 Task: Sort the products in the category "Mozzarella" by unit price (low first).
Action: Mouse moved to (698, 261)
Screenshot: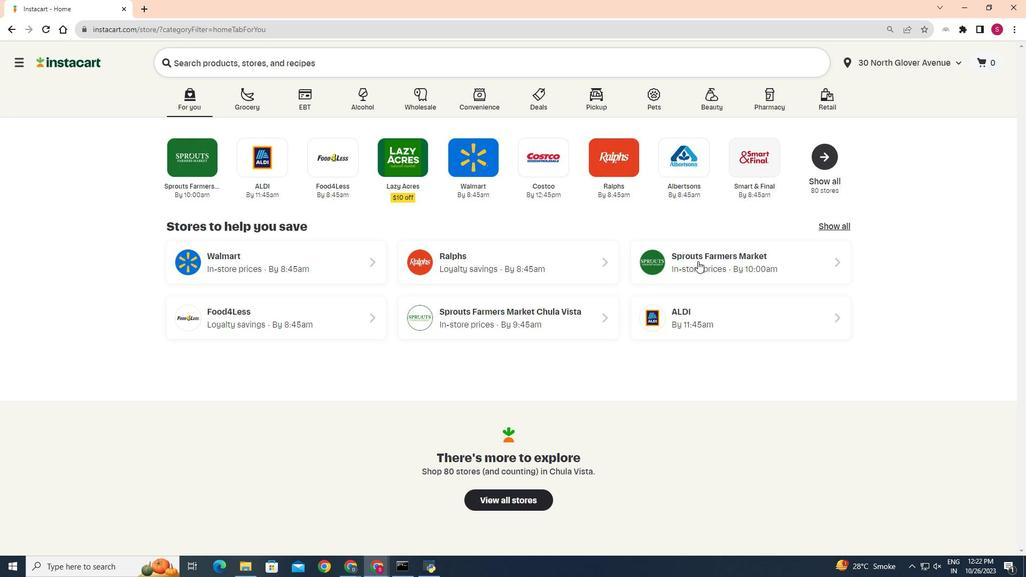 
Action: Mouse pressed left at (698, 261)
Screenshot: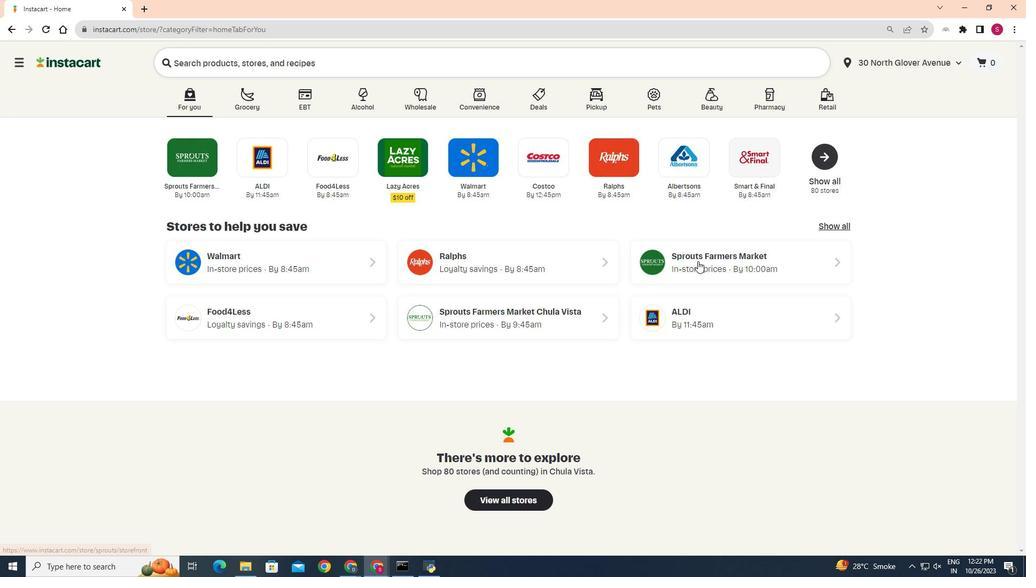 
Action: Mouse moved to (53, 448)
Screenshot: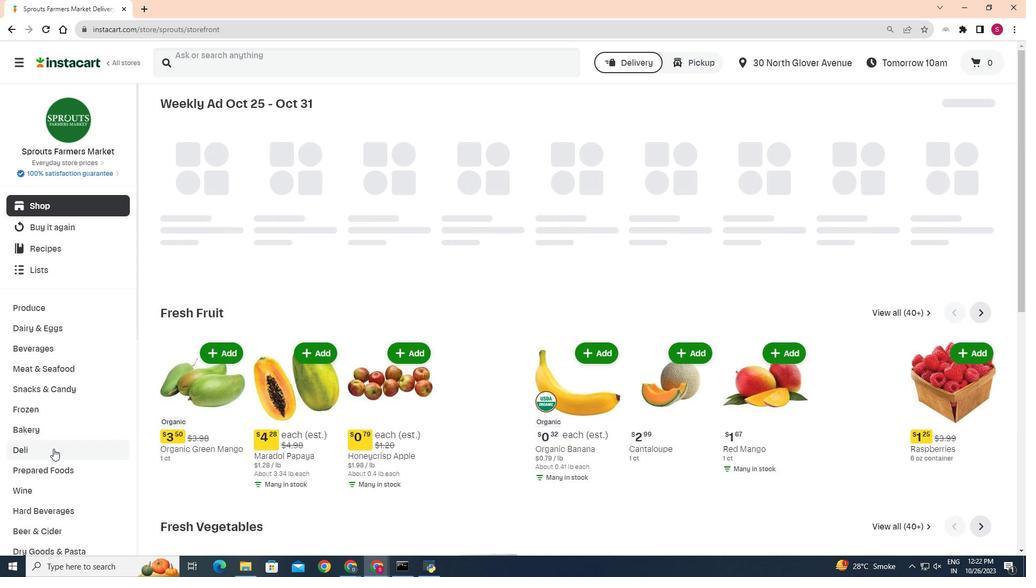 
Action: Mouse pressed left at (53, 448)
Screenshot: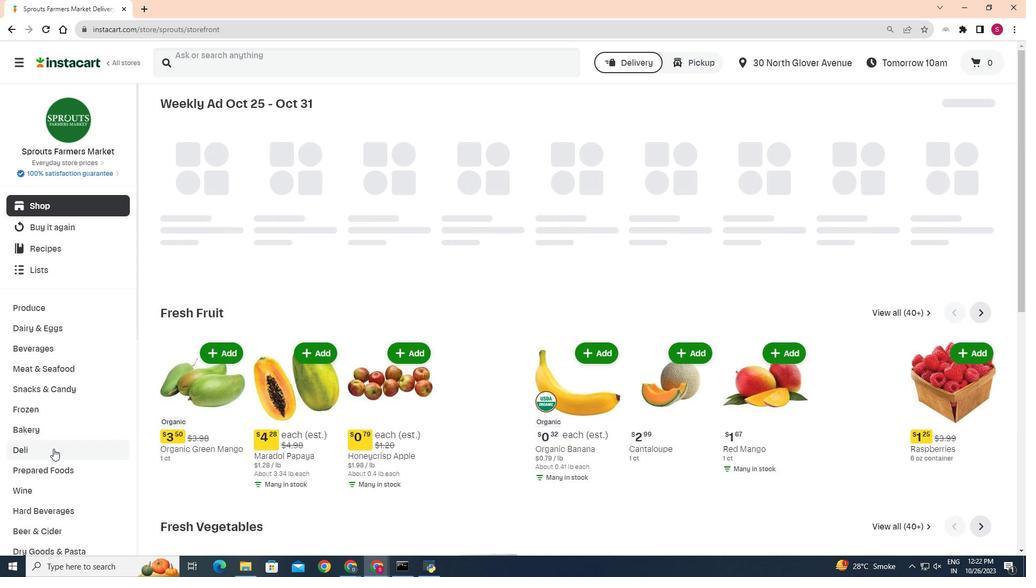 
Action: Mouse moved to (281, 128)
Screenshot: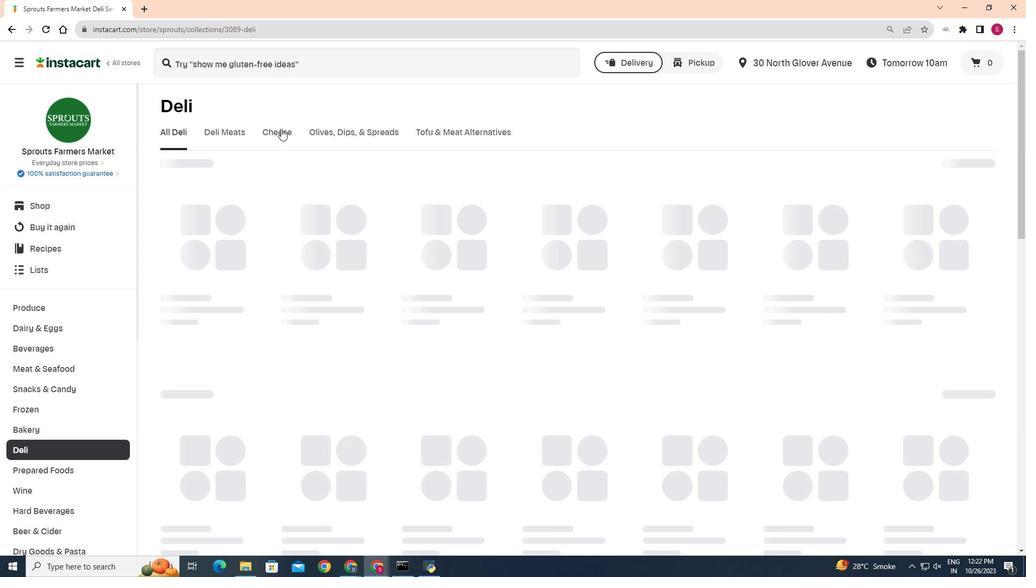 
Action: Mouse pressed left at (281, 128)
Screenshot: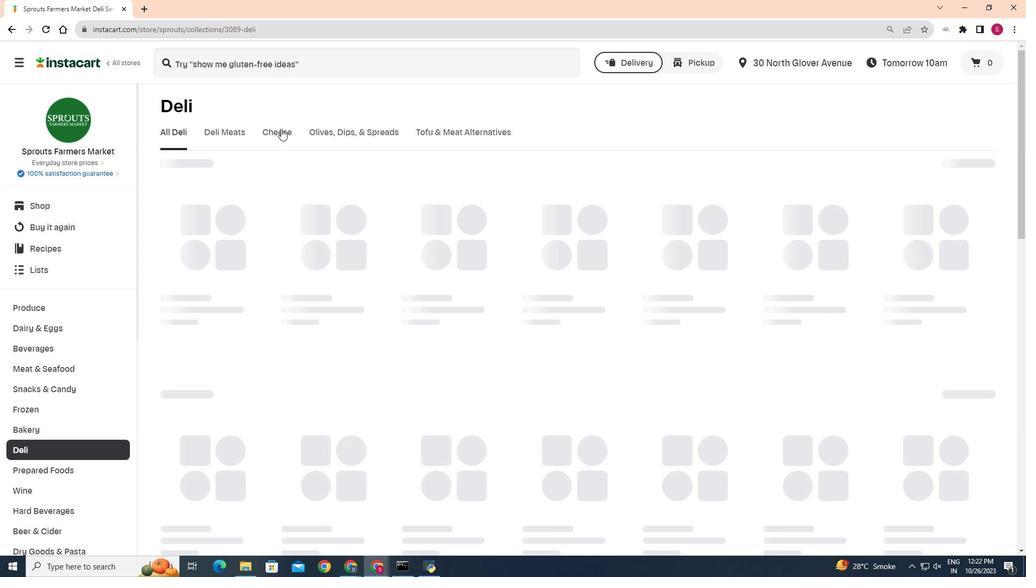 
Action: Mouse moved to (446, 173)
Screenshot: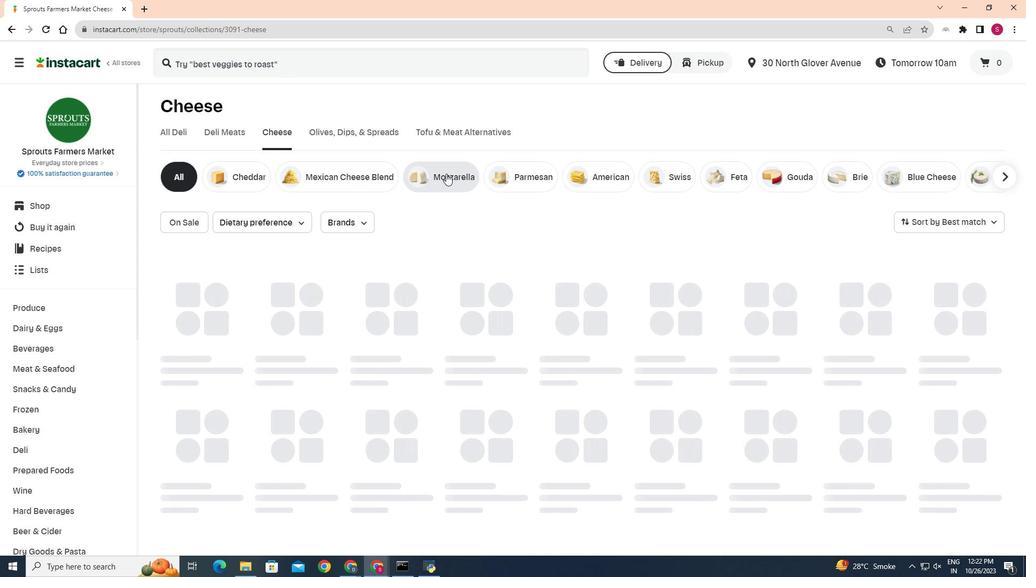 
Action: Mouse pressed left at (446, 173)
Screenshot: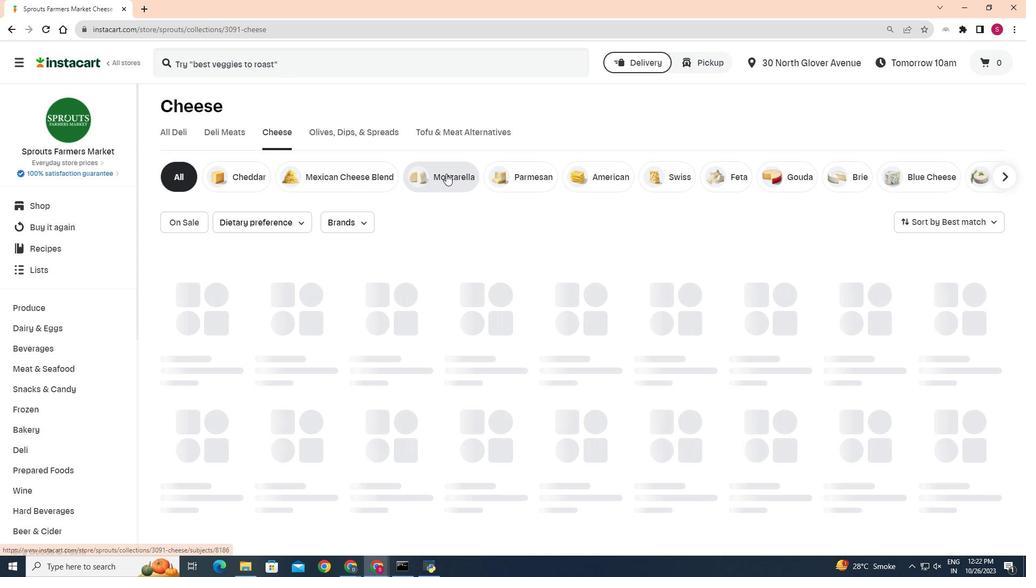 
Action: Mouse moved to (984, 228)
Screenshot: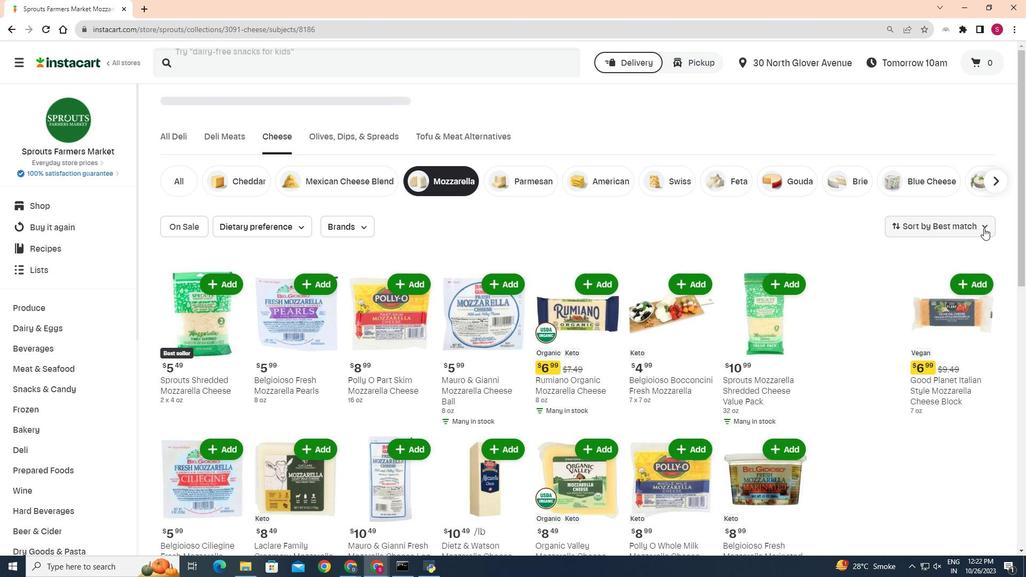 
Action: Mouse pressed left at (984, 228)
Screenshot: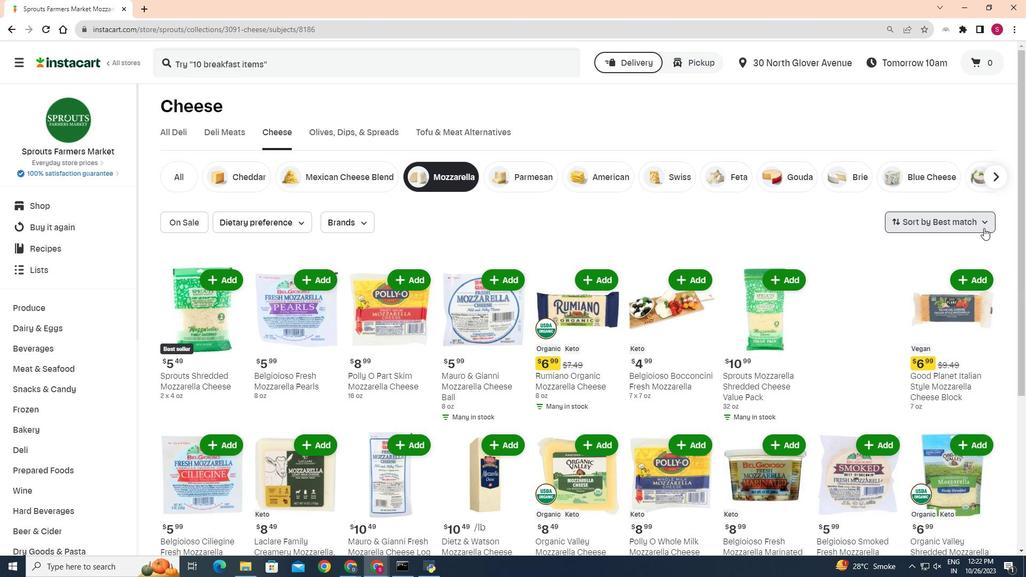 
Action: Mouse moved to (951, 312)
Screenshot: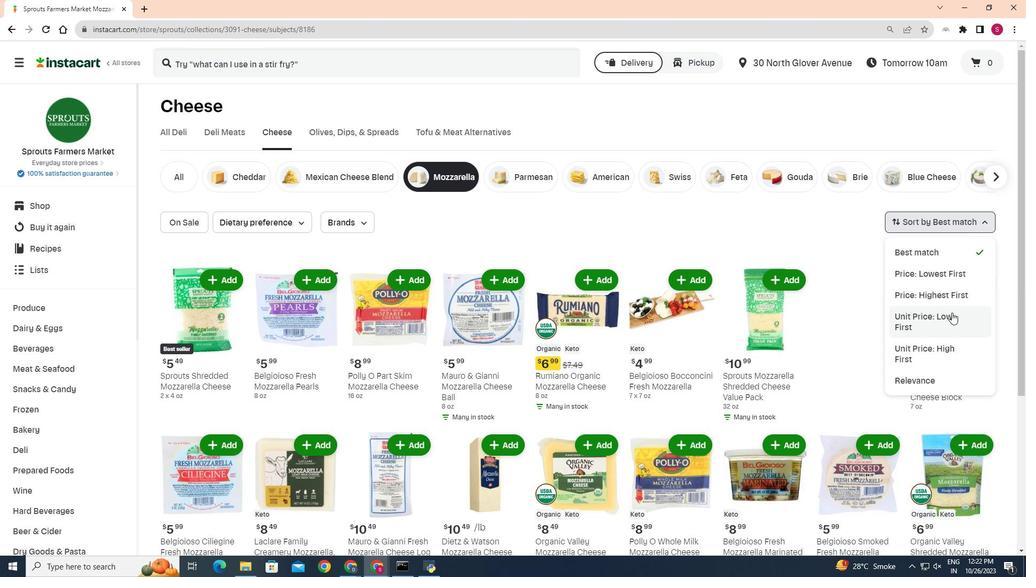 
Action: Mouse pressed left at (951, 312)
Screenshot: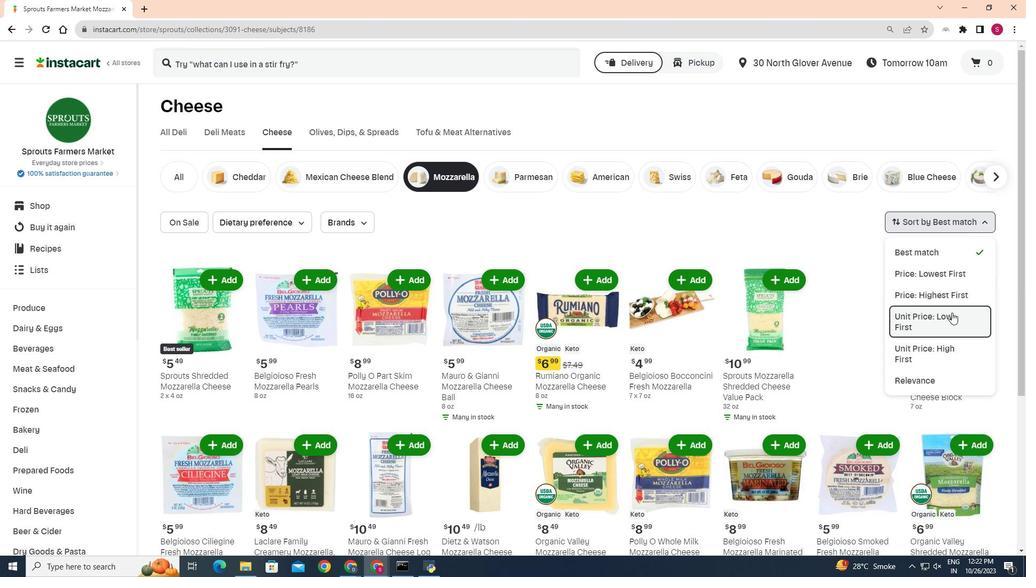 
Action: Mouse moved to (652, 303)
Screenshot: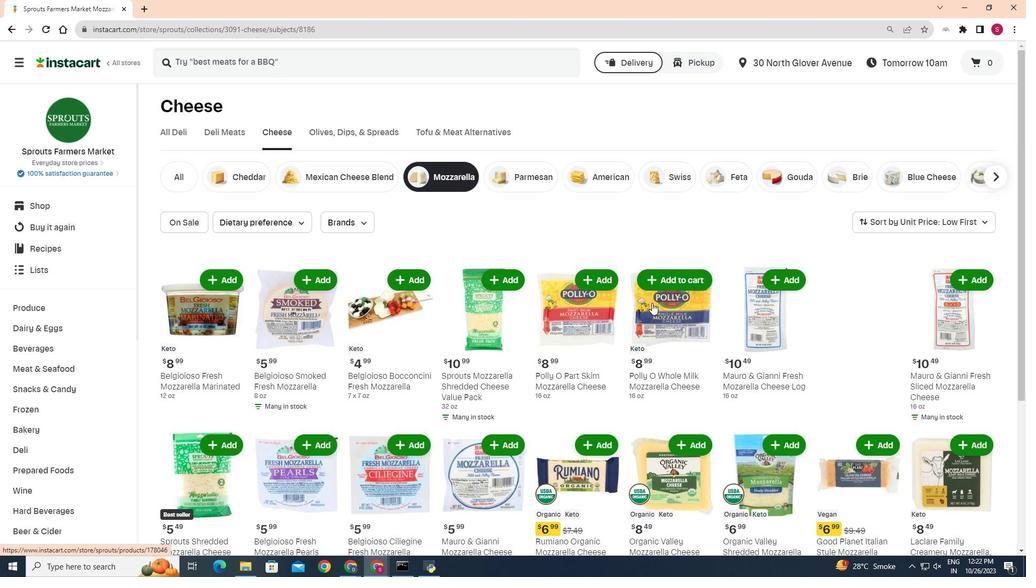 
Action: Mouse scrolled (652, 302) with delta (0, 0)
Screenshot: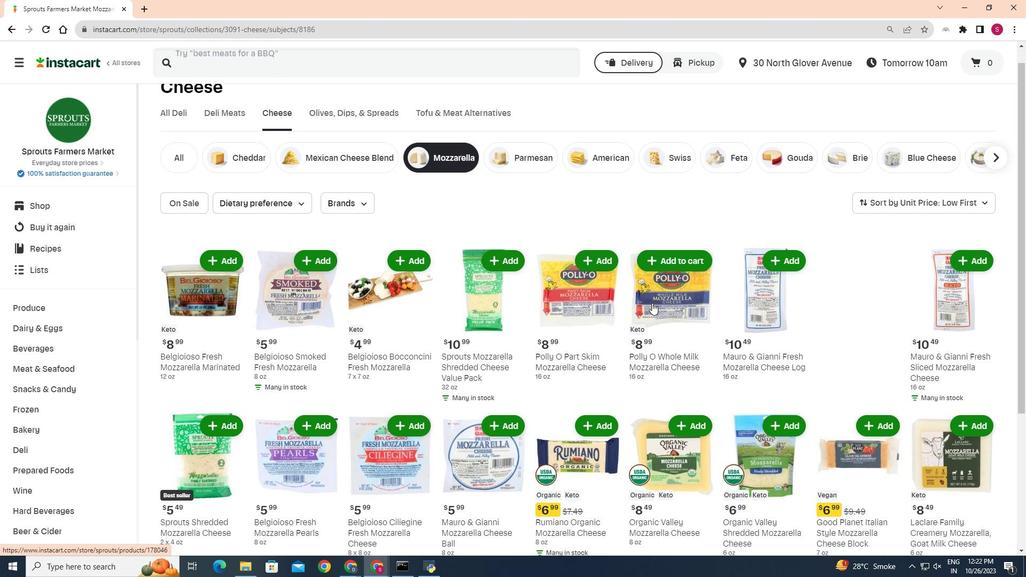 
Action: Mouse scrolled (652, 302) with delta (0, 0)
Screenshot: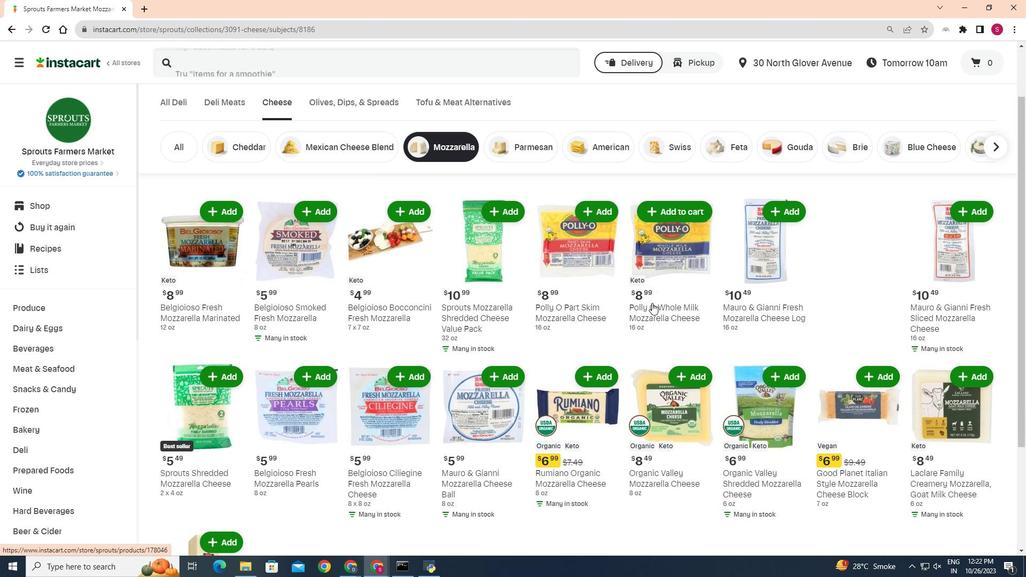 
Action: Mouse moved to (652, 303)
Screenshot: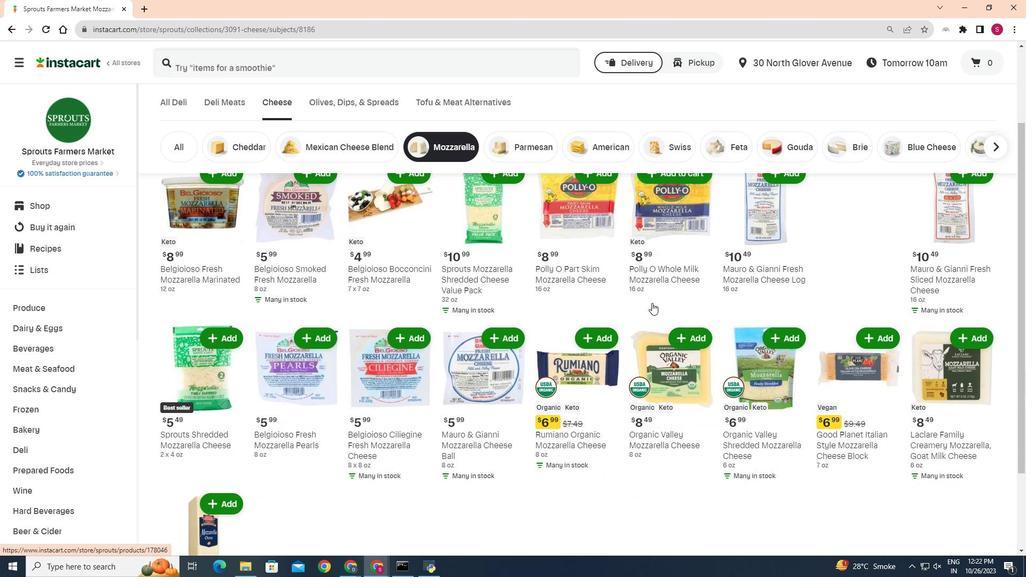 
Action: Mouse scrolled (652, 302) with delta (0, 0)
Screenshot: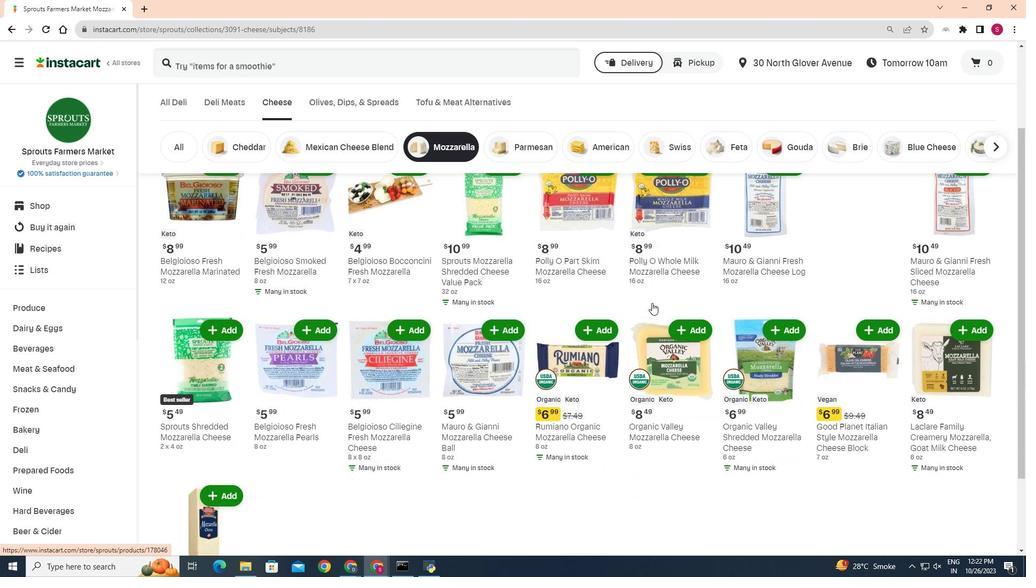 
Action: Mouse scrolled (652, 302) with delta (0, 0)
Screenshot: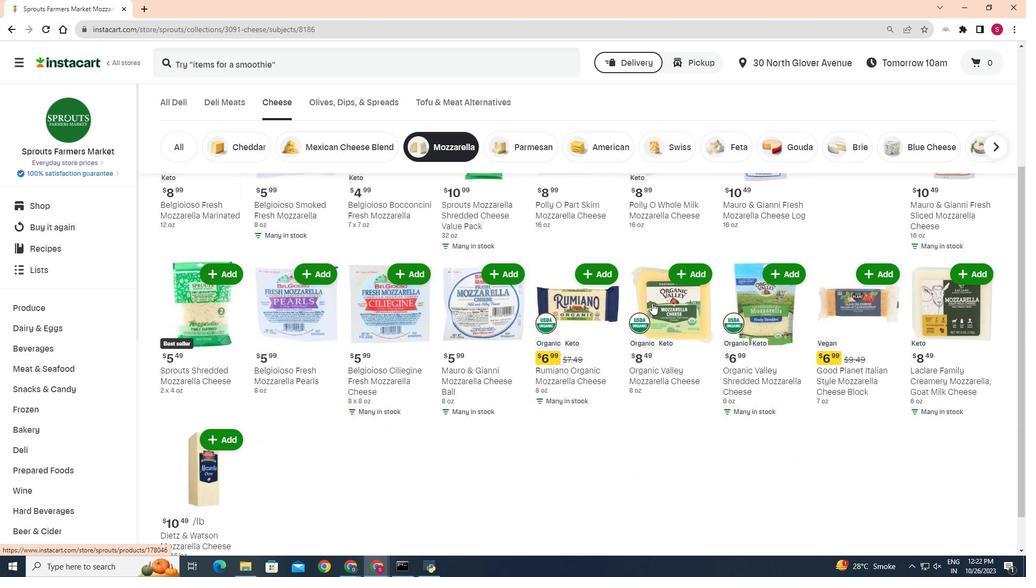 
Action: Mouse scrolled (652, 302) with delta (0, 0)
Screenshot: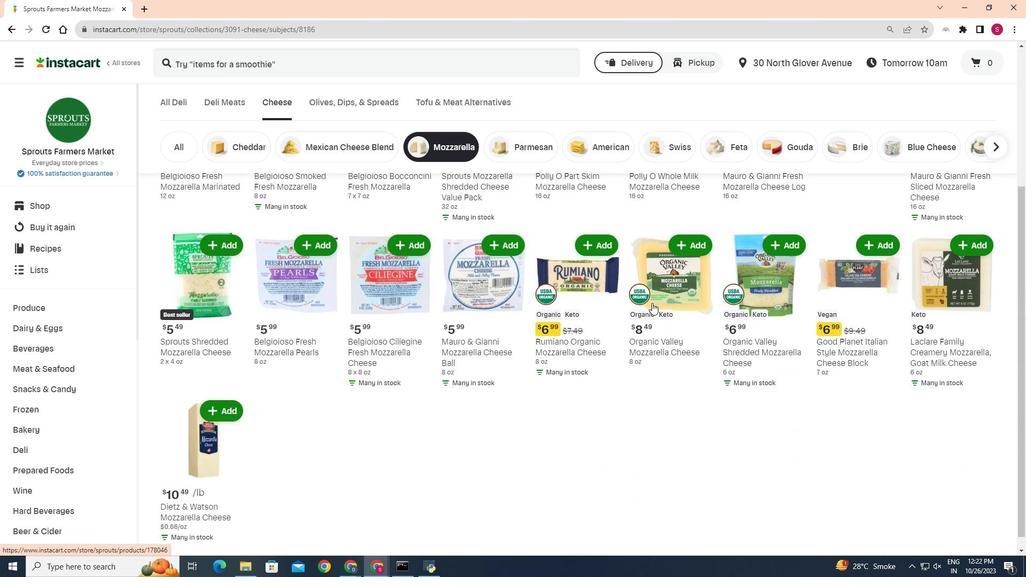 
Action: Mouse scrolled (652, 302) with delta (0, 0)
Screenshot: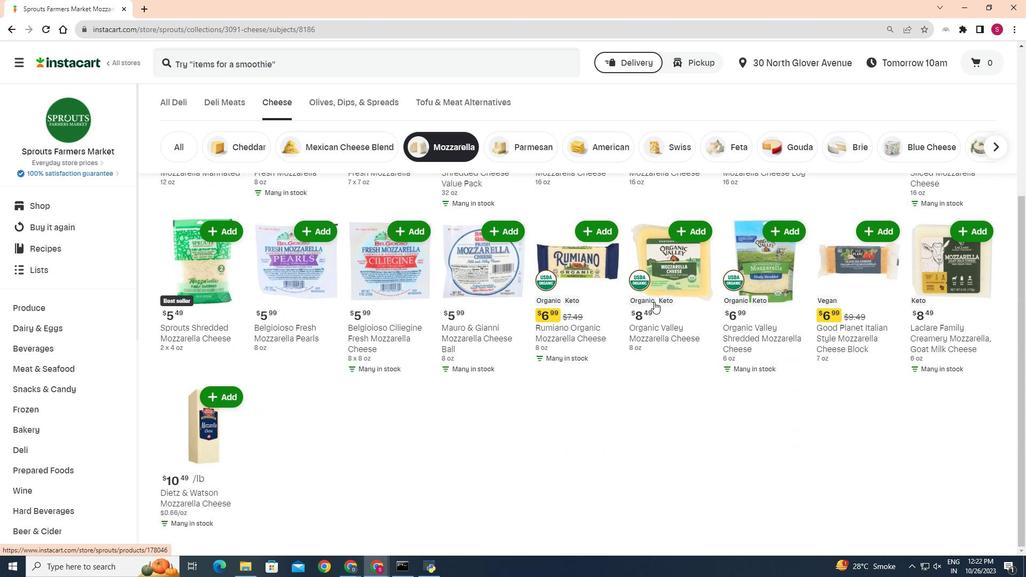 
Action: Mouse moved to (655, 301)
Screenshot: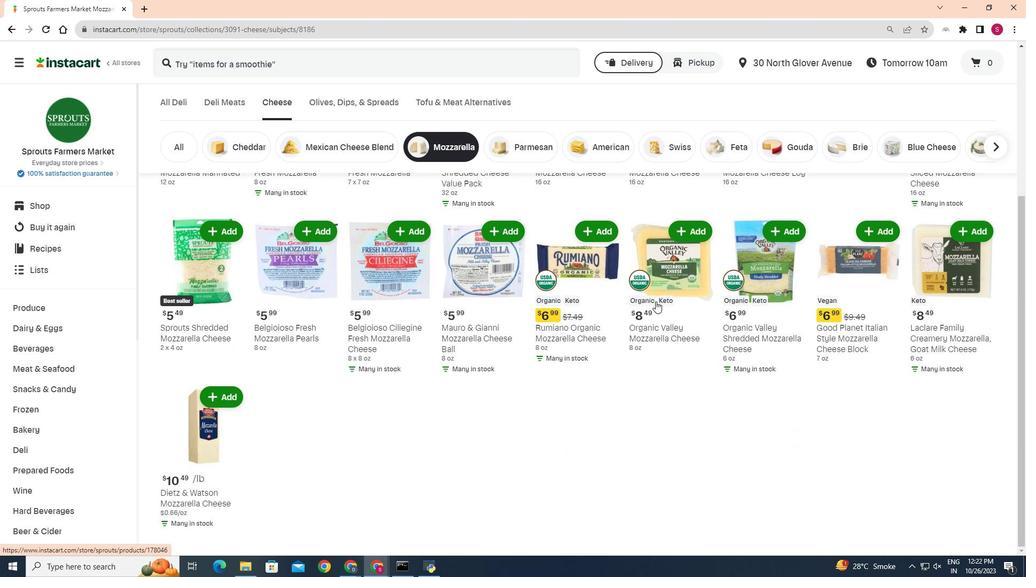 
